 Task: Use Rescue Helicopter Effect in this video Movie B.mp4
Action: Mouse moved to (192, 124)
Screenshot: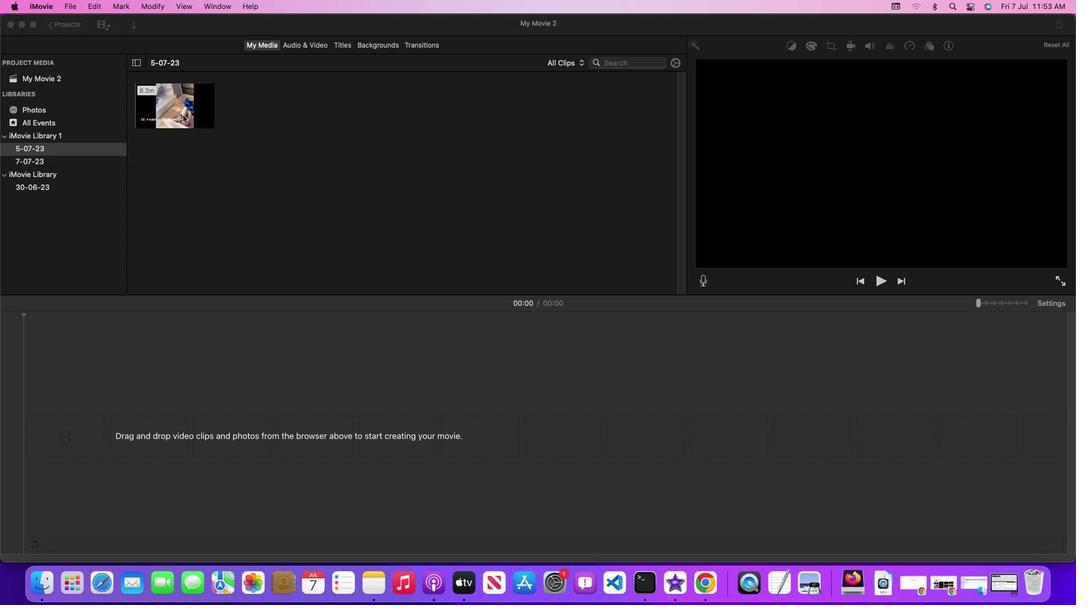 
Action: Mouse pressed left at (192, 124)
Screenshot: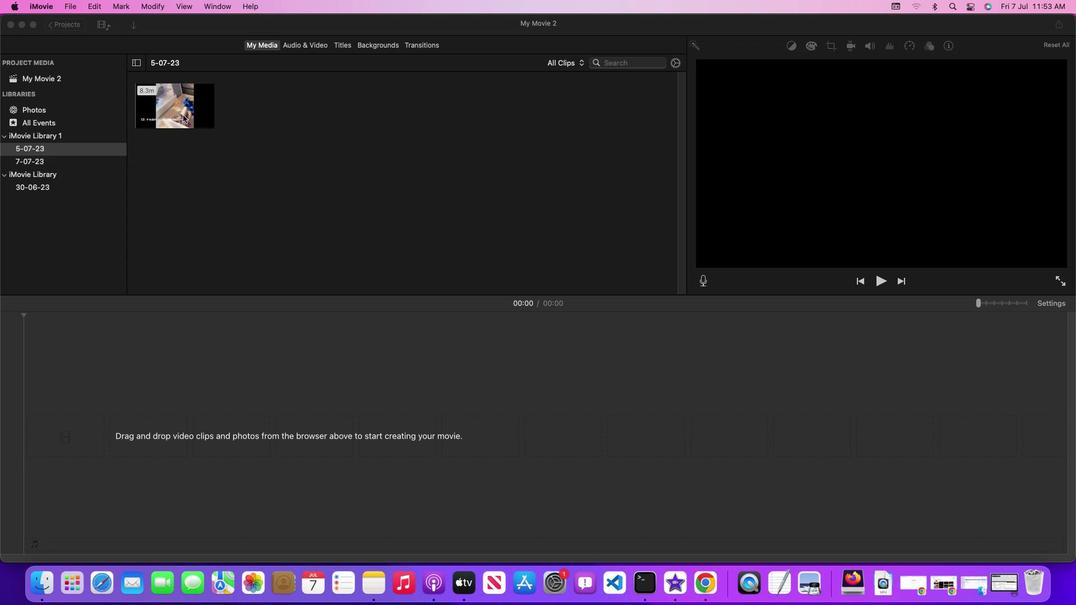 
Action: Mouse moved to (190, 123)
Screenshot: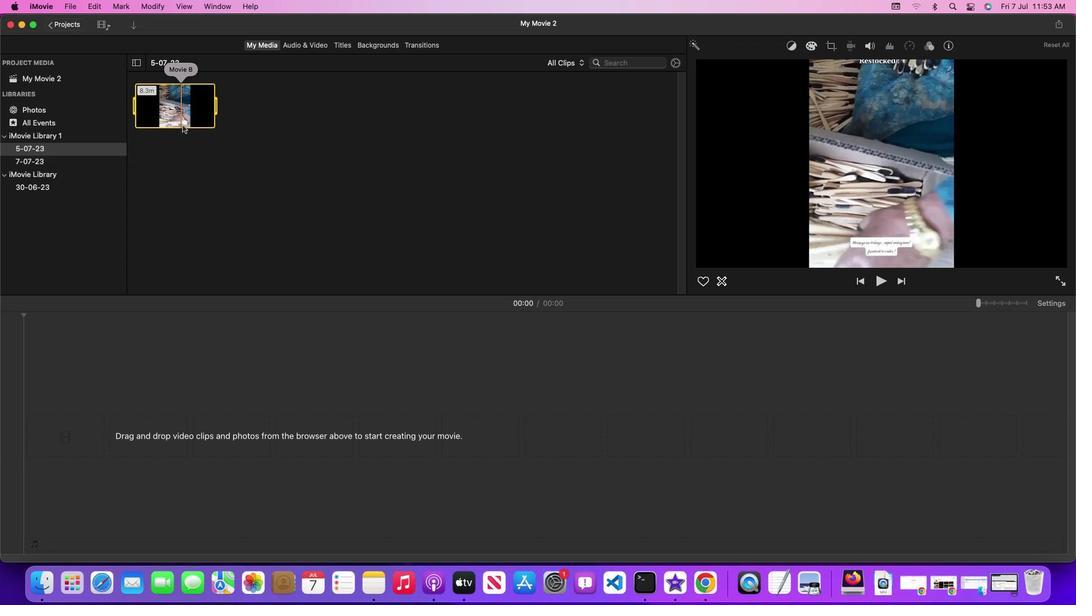 
Action: Mouse pressed left at (190, 123)
Screenshot: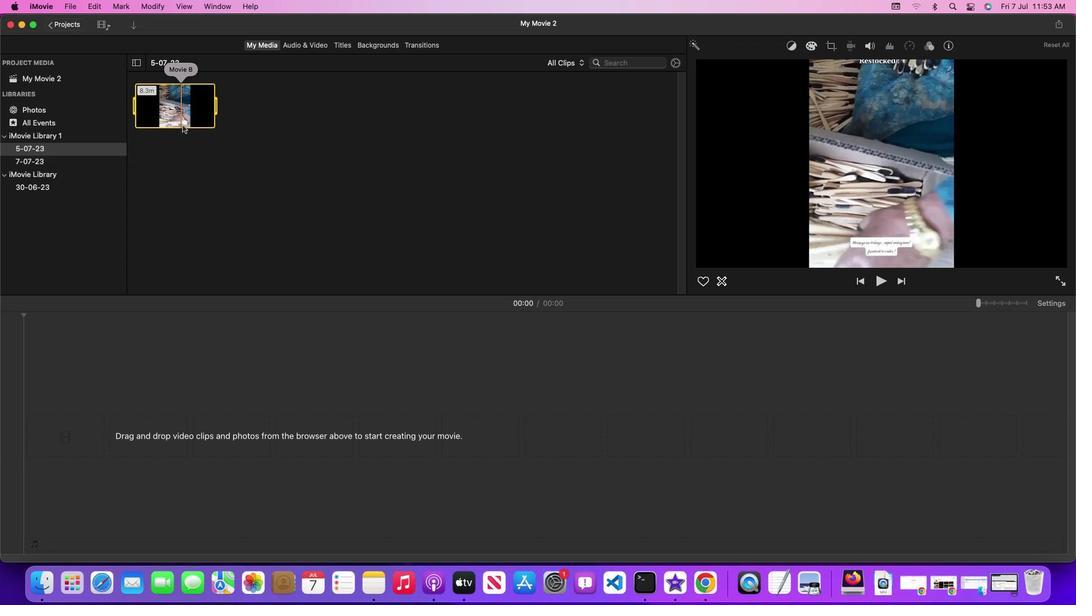 
Action: Mouse moved to (317, 53)
Screenshot: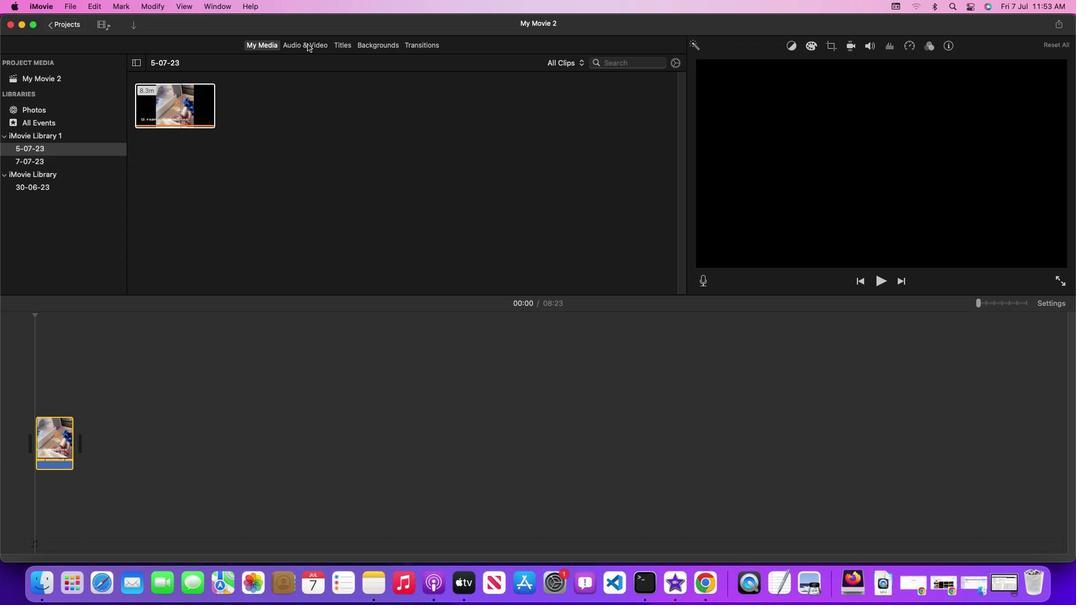 
Action: Mouse pressed left at (317, 53)
Screenshot: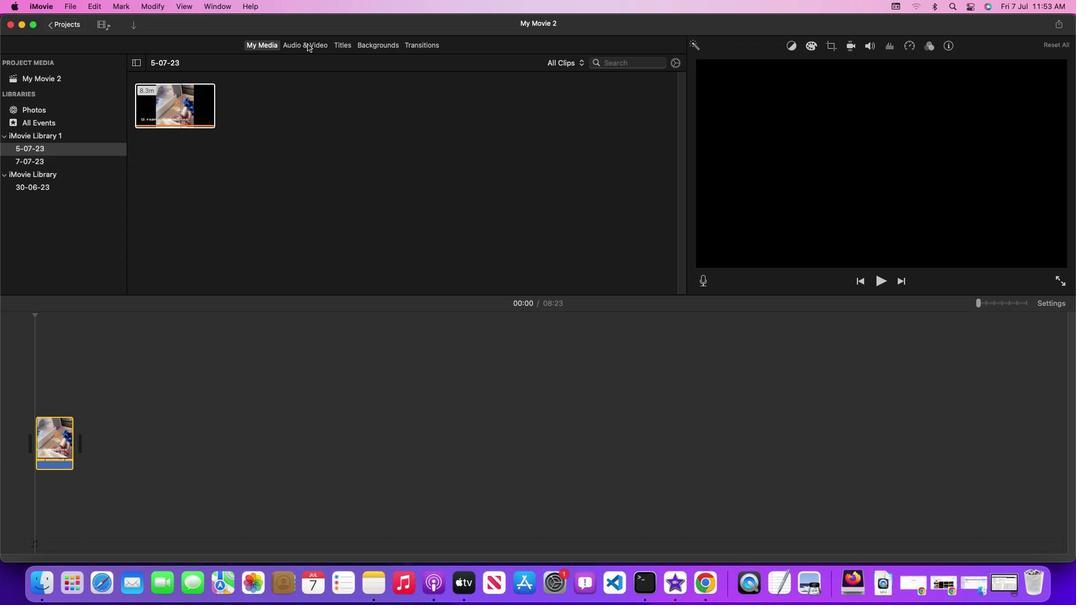 
Action: Mouse moved to (692, 157)
Screenshot: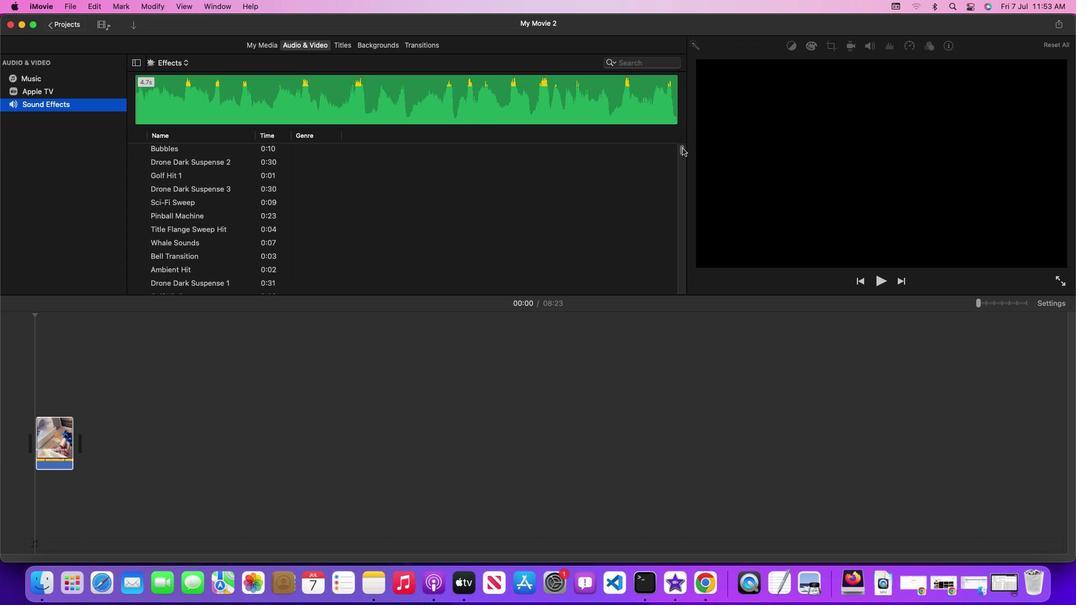 
Action: Mouse pressed left at (692, 157)
Screenshot: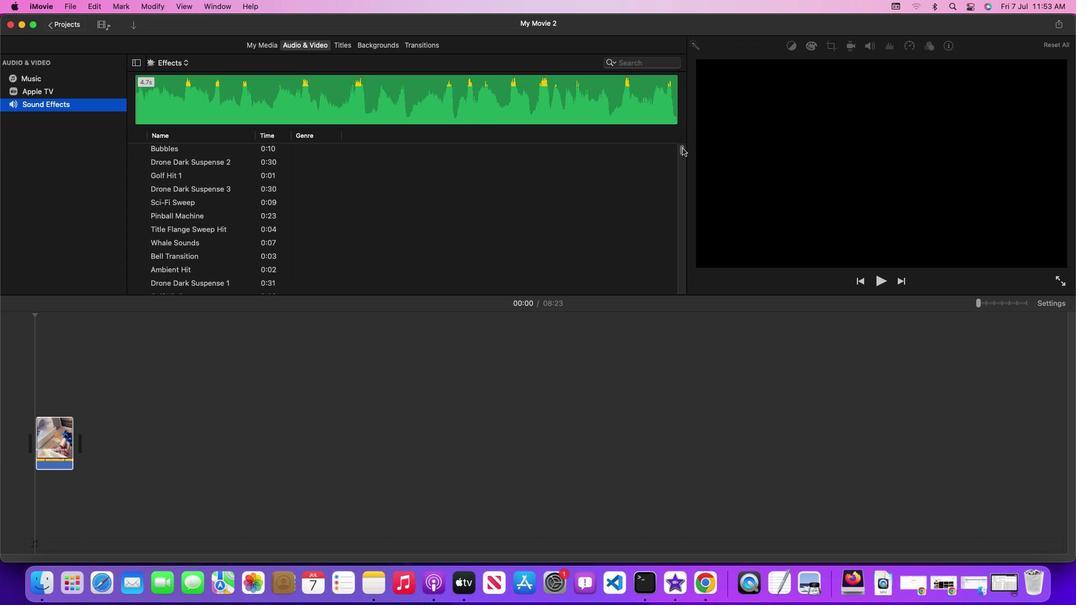 
Action: Mouse moved to (554, 241)
Screenshot: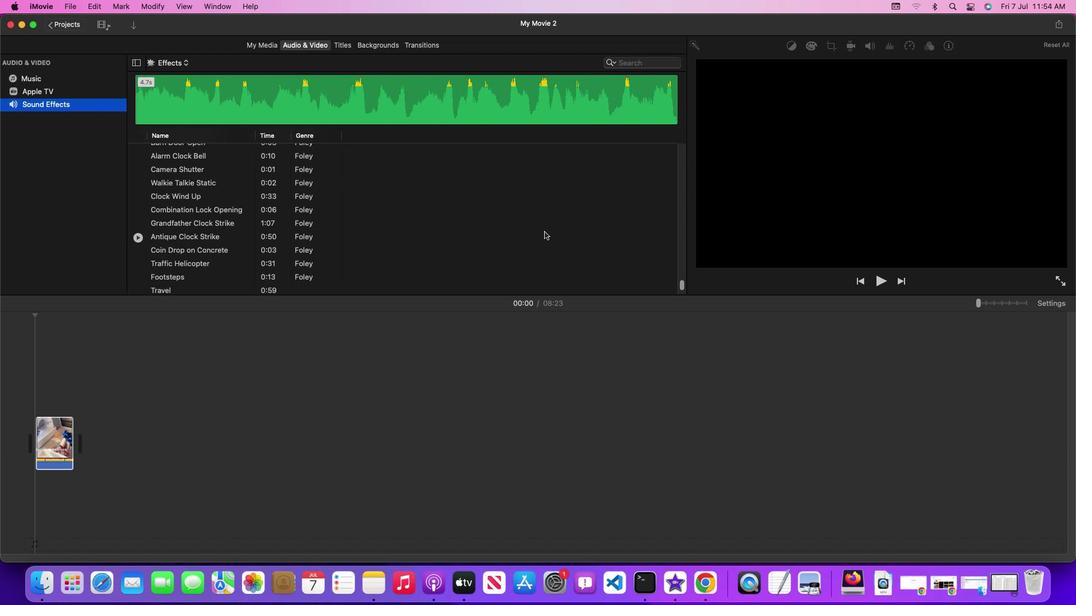 
Action: Mouse scrolled (554, 241) with delta (9, 10)
Screenshot: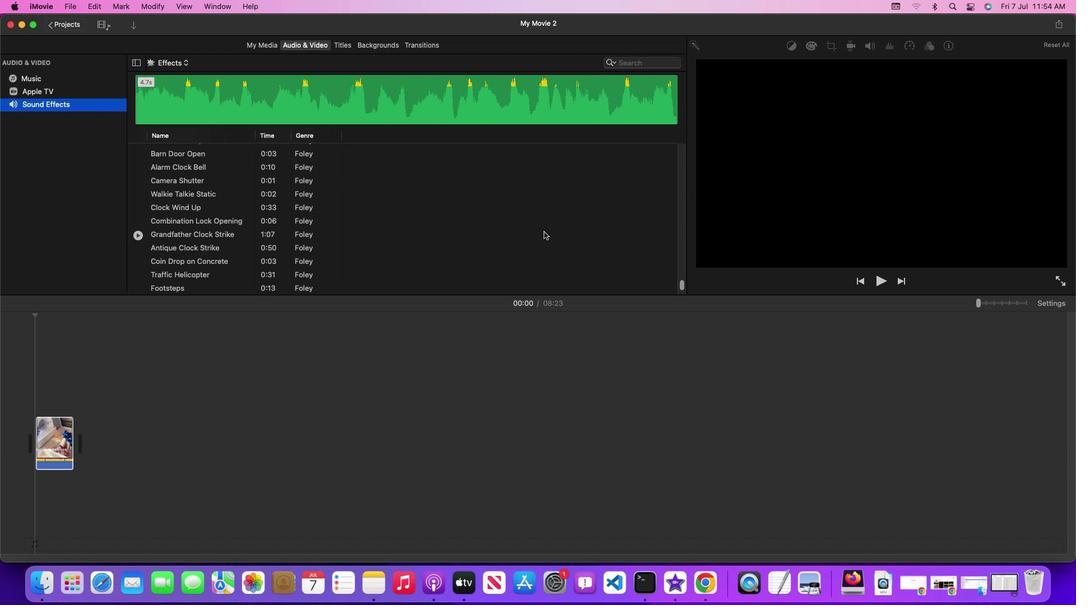 
Action: Mouse scrolled (554, 241) with delta (9, 10)
Screenshot: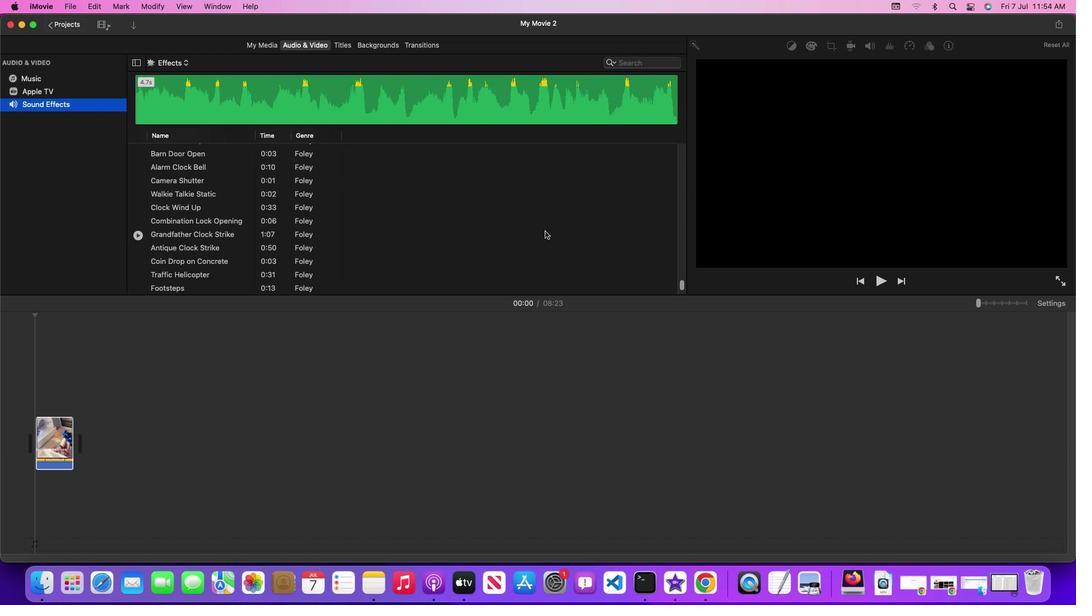 
Action: Mouse moved to (555, 240)
Screenshot: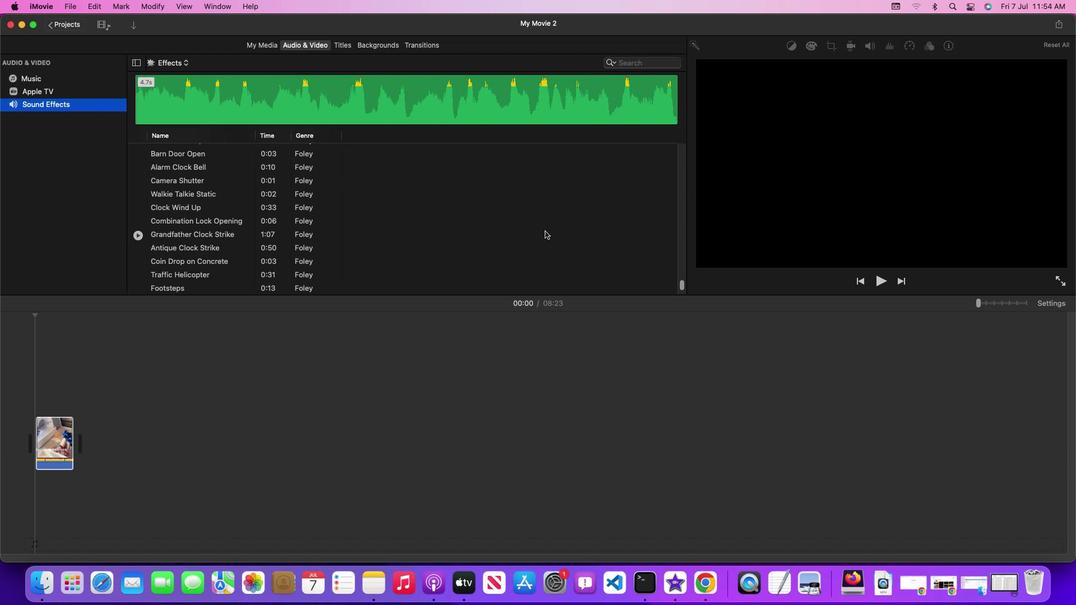 
Action: Mouse scrolled (555, 240) with delta (9, 10)
Screenshot: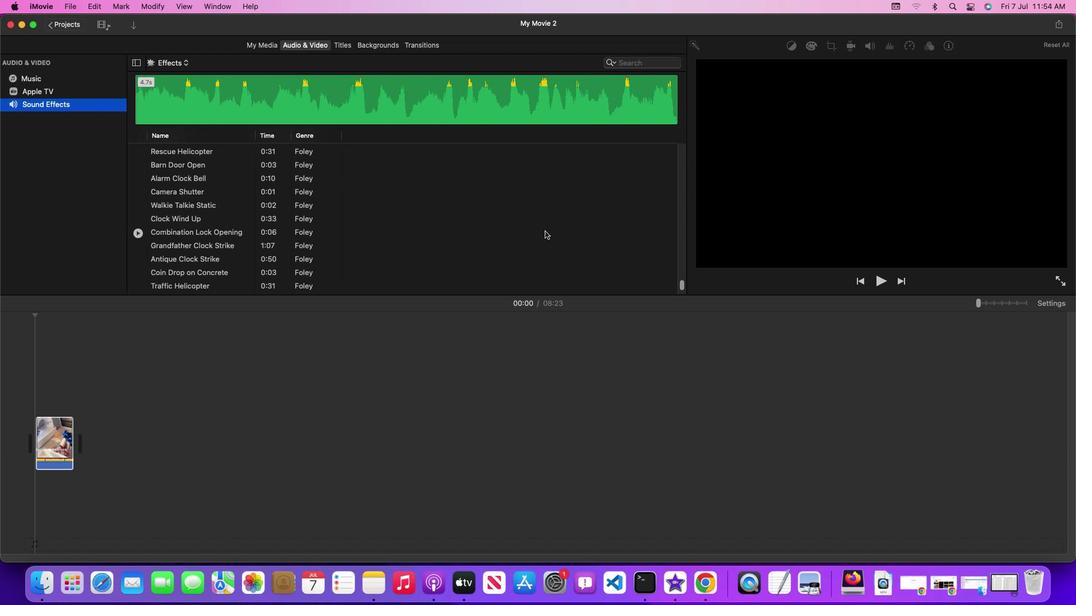 
Action: Mouse scrolled (555, 240) with delta (9, 10)
Screenshot: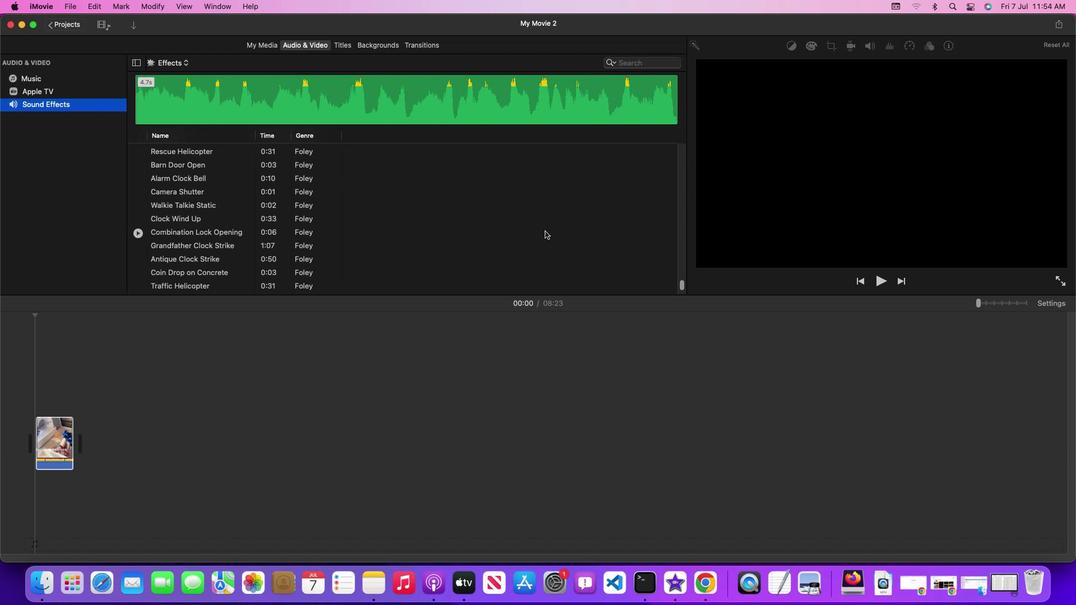 
Action: Mouse scrolled (555, 240) with delta (9, 10)
Screenshot: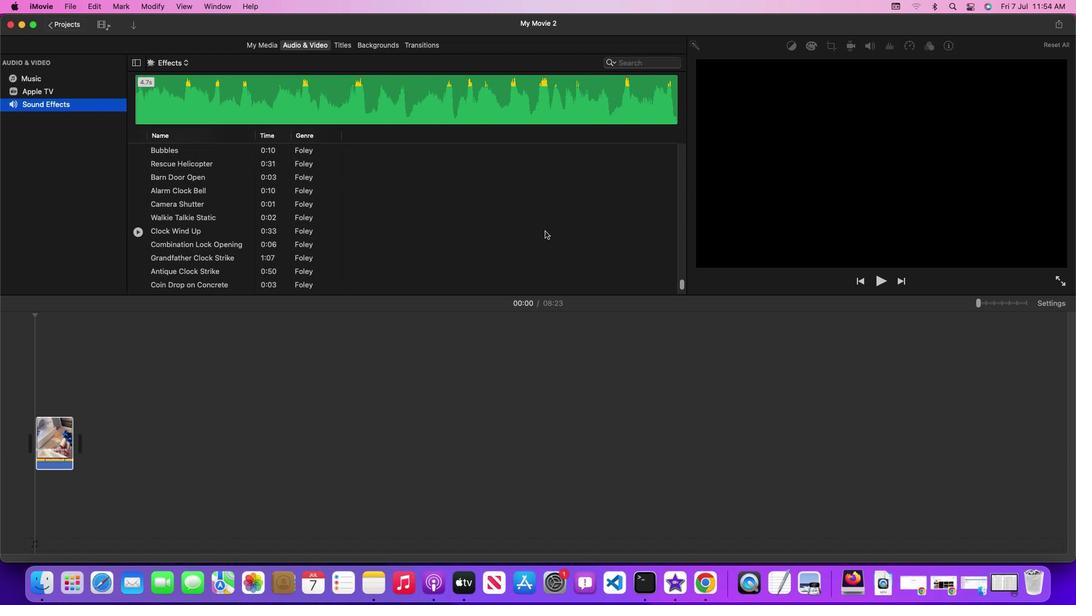 
Action: Mouse scrolled (555, 240) with delta (9, 10)
Screenshot: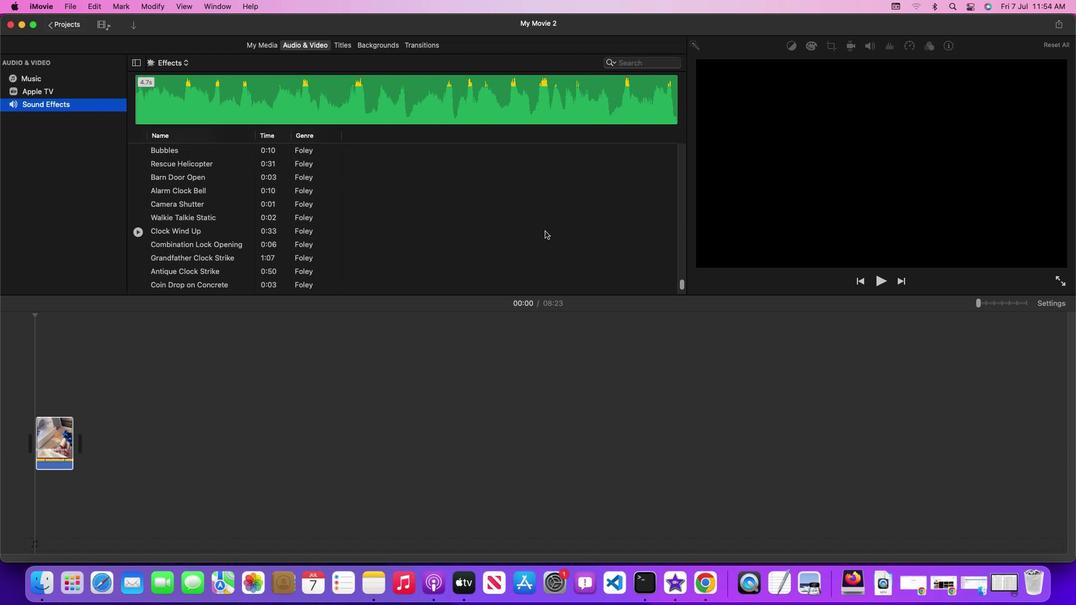 
Action: Mouse scrolled (555, 240) with delta (9, 10)
Screenshot: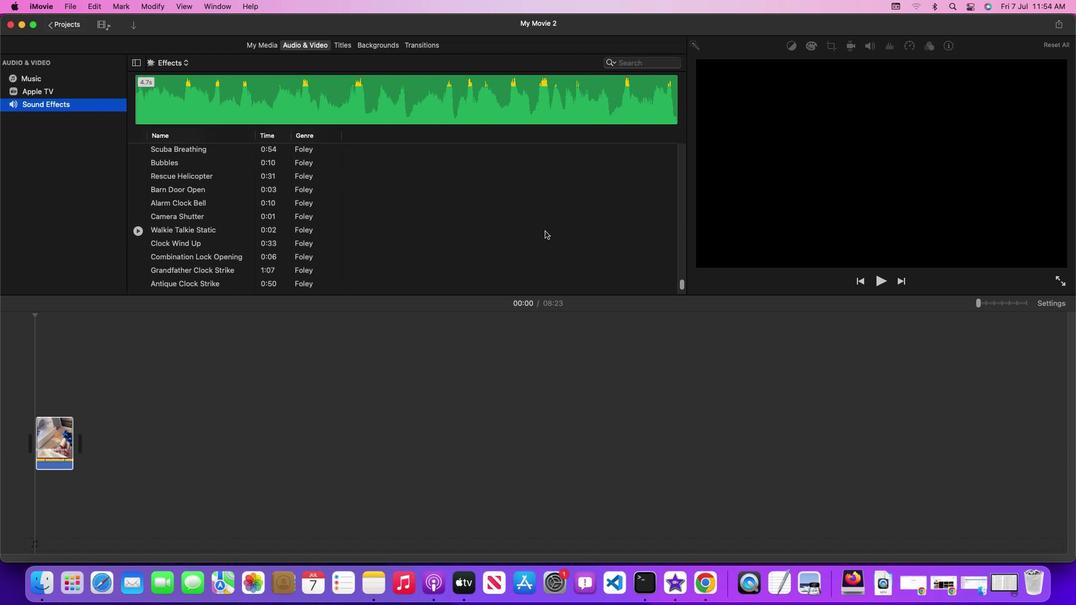 
Action: Mouse scrolled (555, 240) with delta (9, 10)
Screenshot: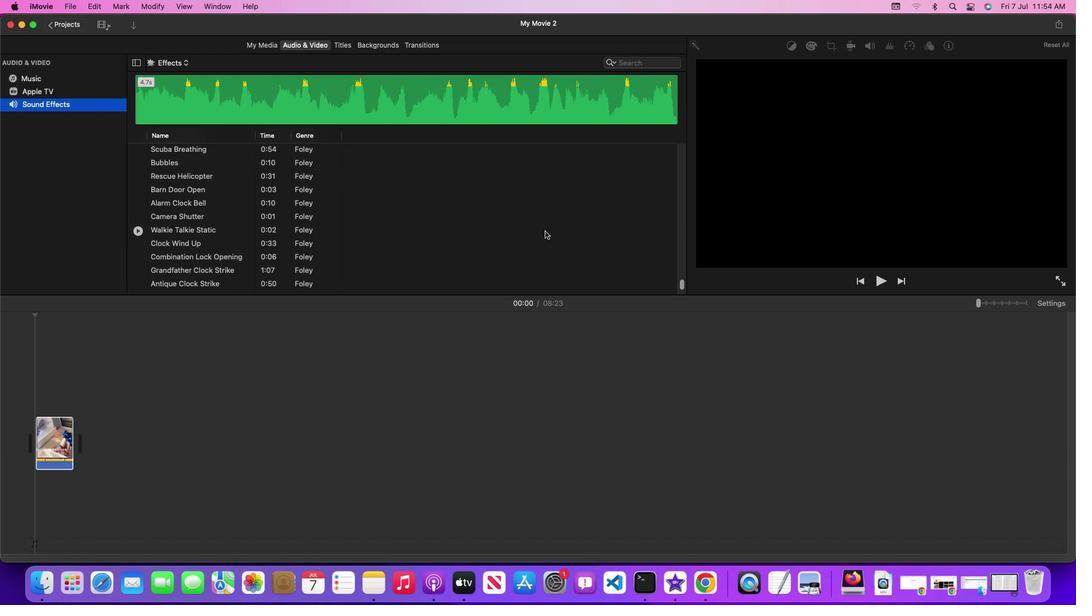 
Action: Mouse scrolled (555, 240) with delta (9, 10)
Screenshot: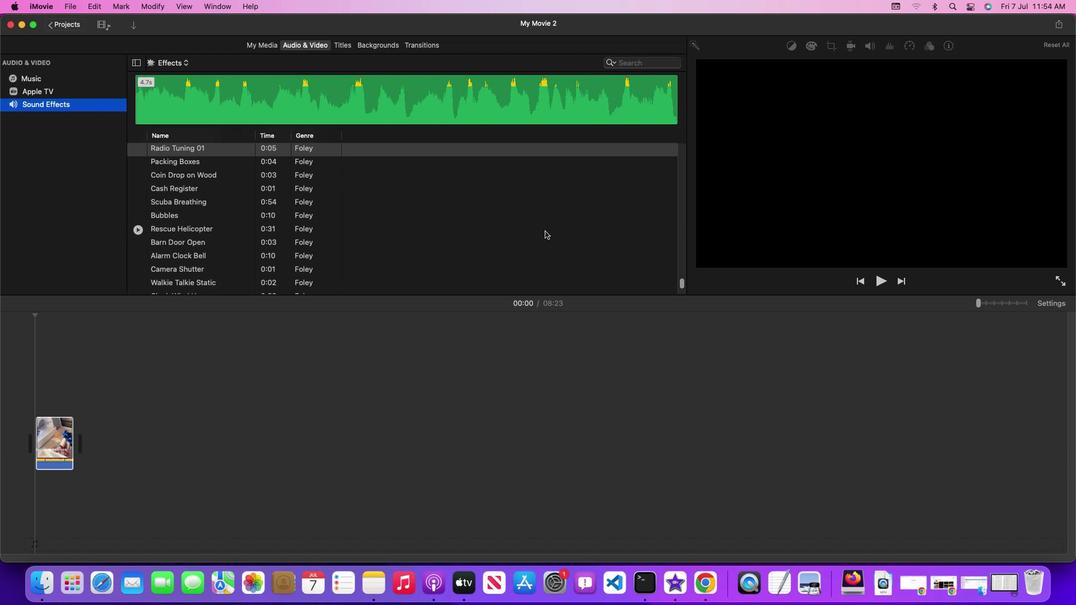 
Action: Mouse scrolled (555, 240) with delta (9, 10)
Screenshot: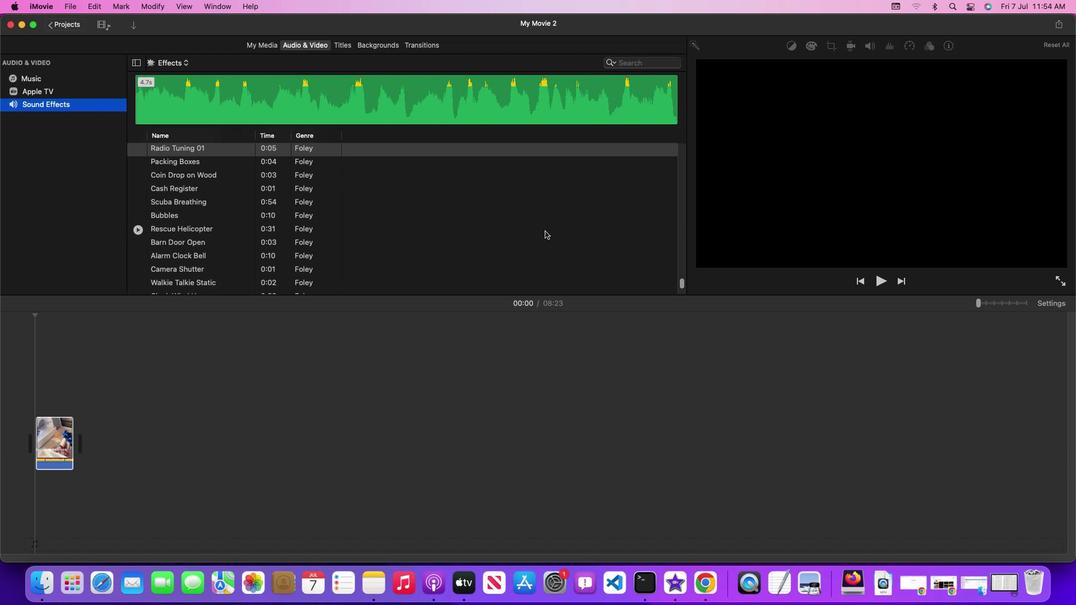 
Action: Mouse scrolled (555, 240) with delta (9, 10)
Screenshot: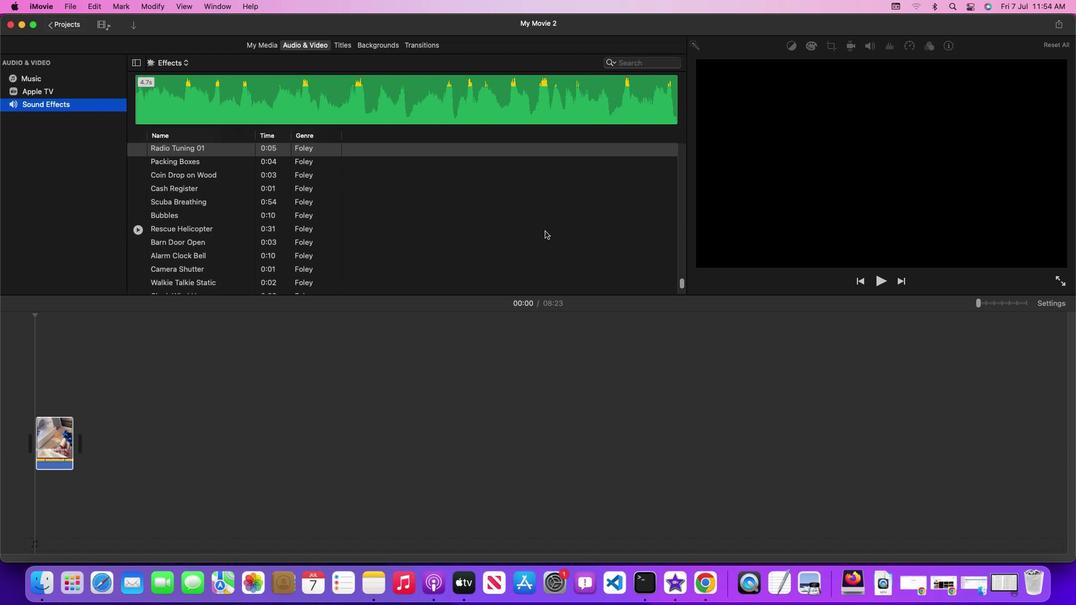 
Action: Mouse moved to (284, 236)
Screenshot: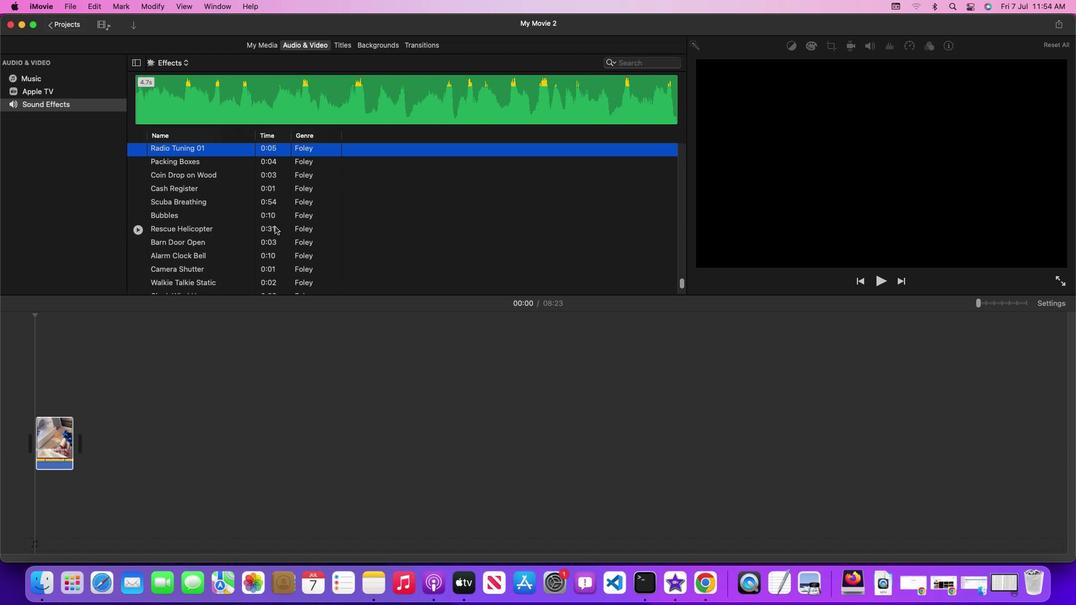 
Action: Mouse pressed left at (284, 236)
Screenshot: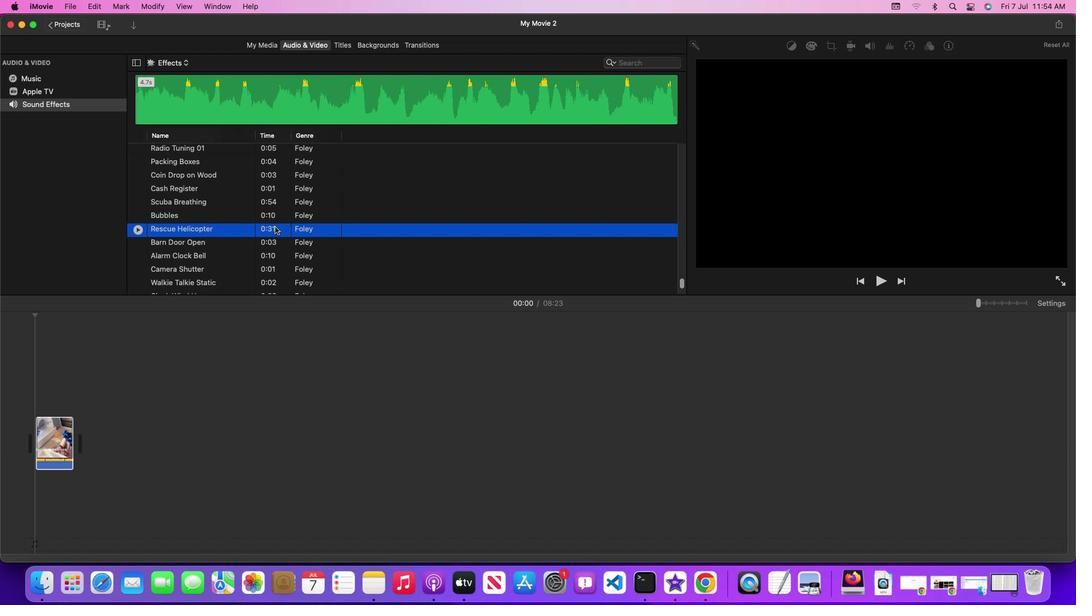 
Action: Mouse moved to (284, 236)
Screenshot: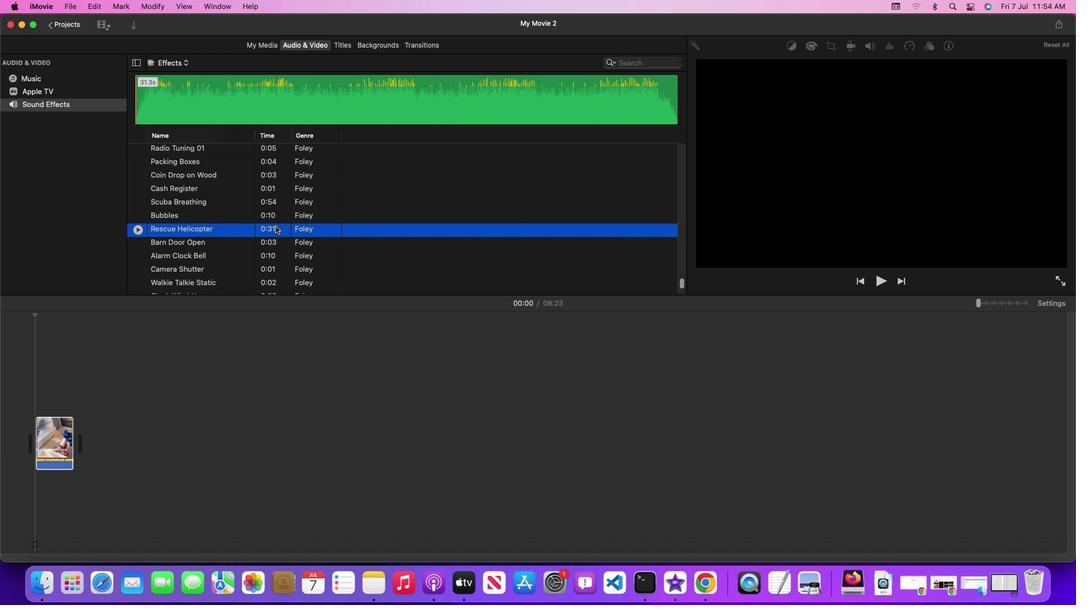 
Action: Mouse pressed left at (284, 236)
Screenshot: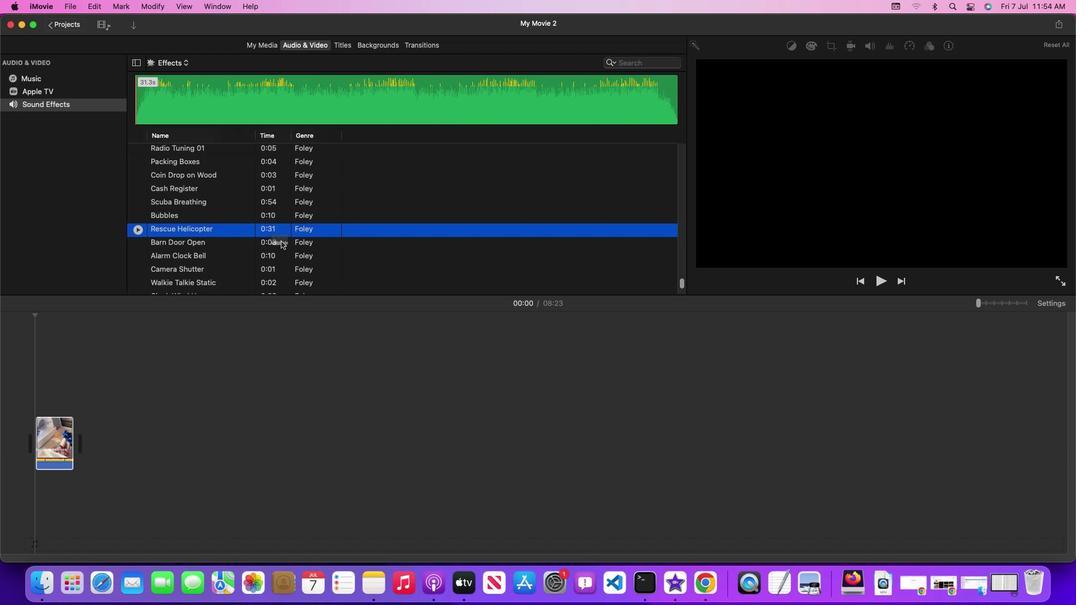 
Action: Mouse moved to (202, 358)
Screenshot: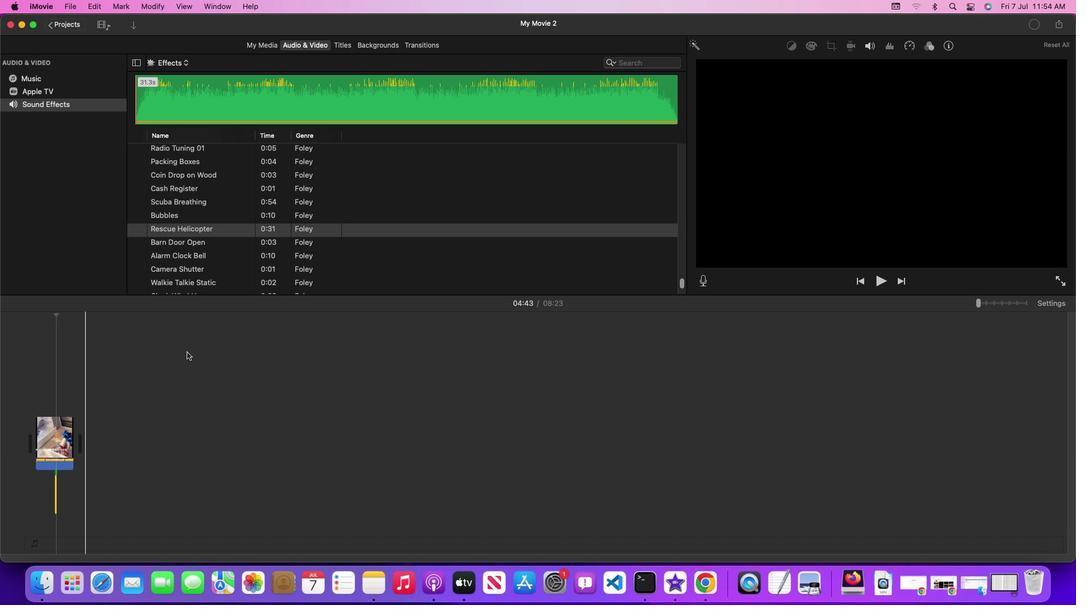 
